 Task: Show
Action: Mouse moved to (886, 105)
Screenshot: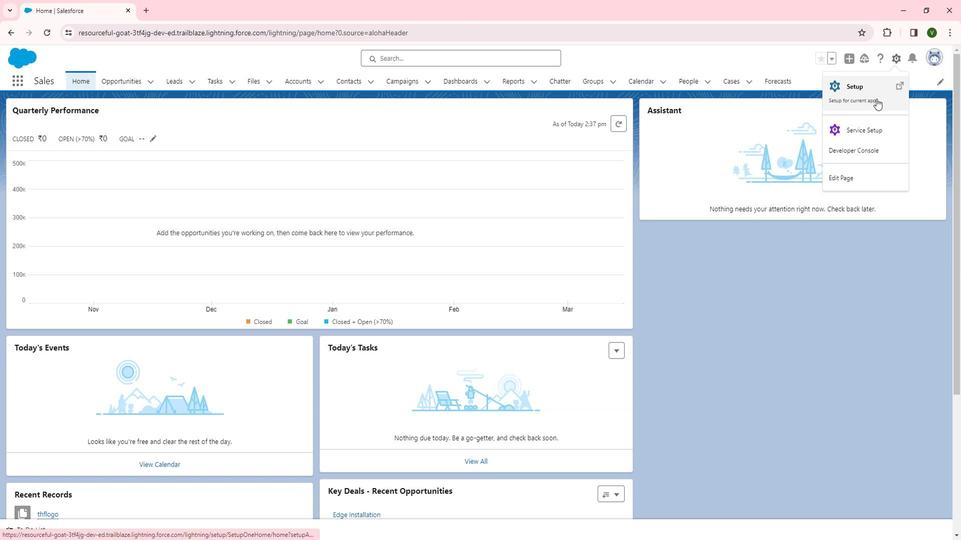 
Action: Mouse pressed left at (886, 105)
Screenshot: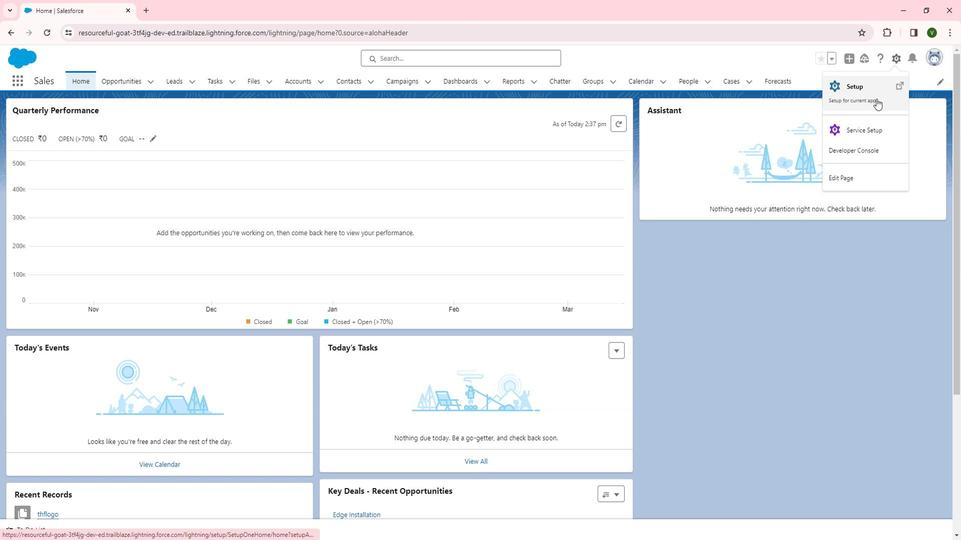 
Action: Mouse moved to (53, 369)
Screenshot: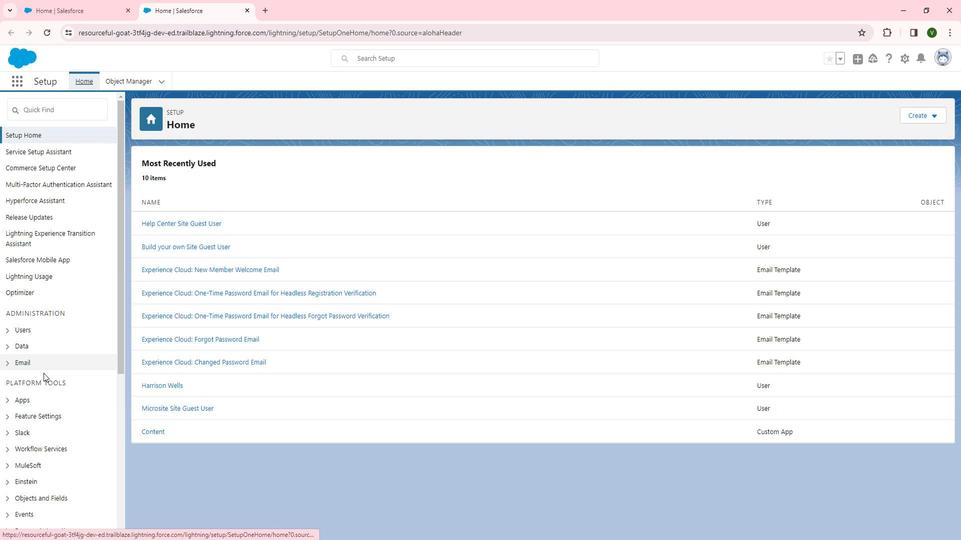 
Action: Mouse scrolled (53, 369) with delta (0, 0)
Screenshot: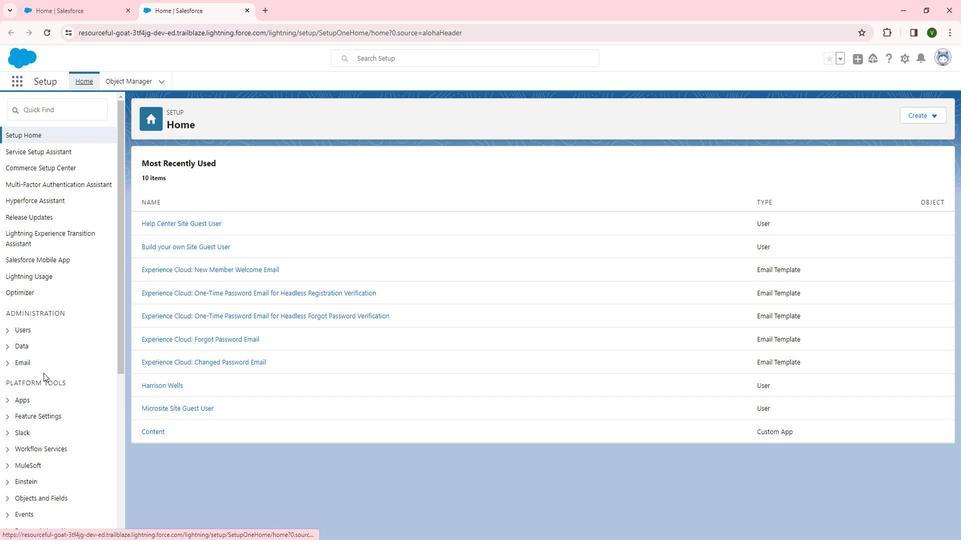 
Action: Mouse scrolled (53, 369) with delta (0, 0)
Screenshot: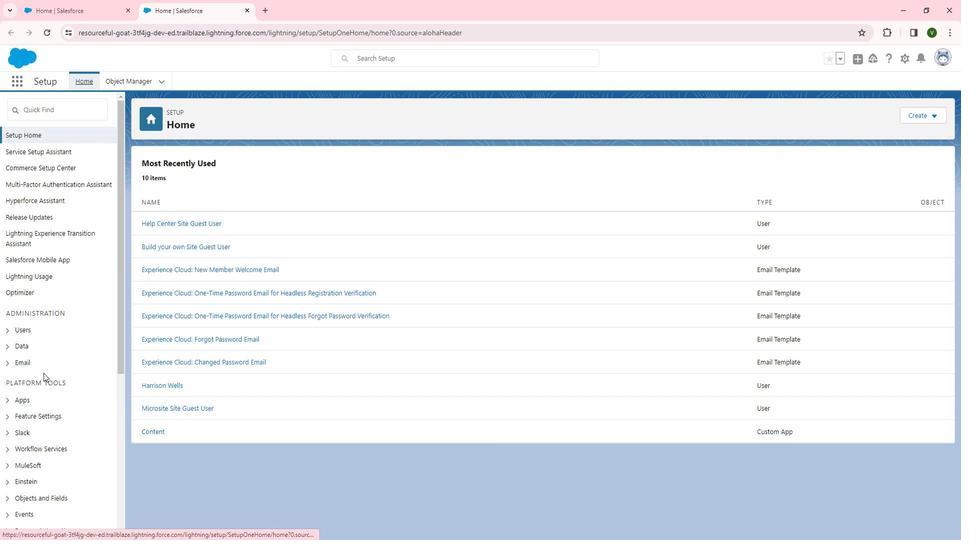 
Action: Mouse moved to (52, 310)
Screenshot: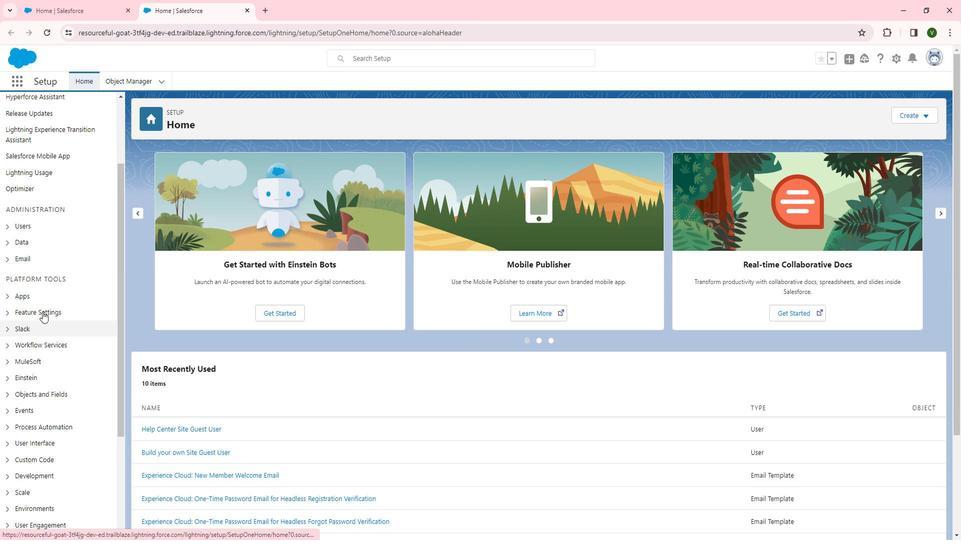 
Action: Mouse pressed left at (52, 310)
Screenshot: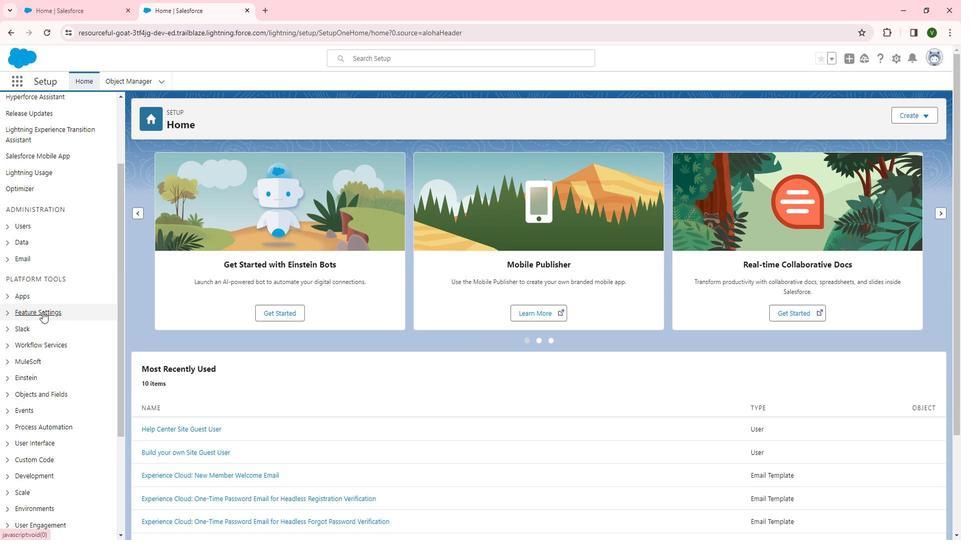 
Action: Mouse moved to (47, 345)
Screenshot: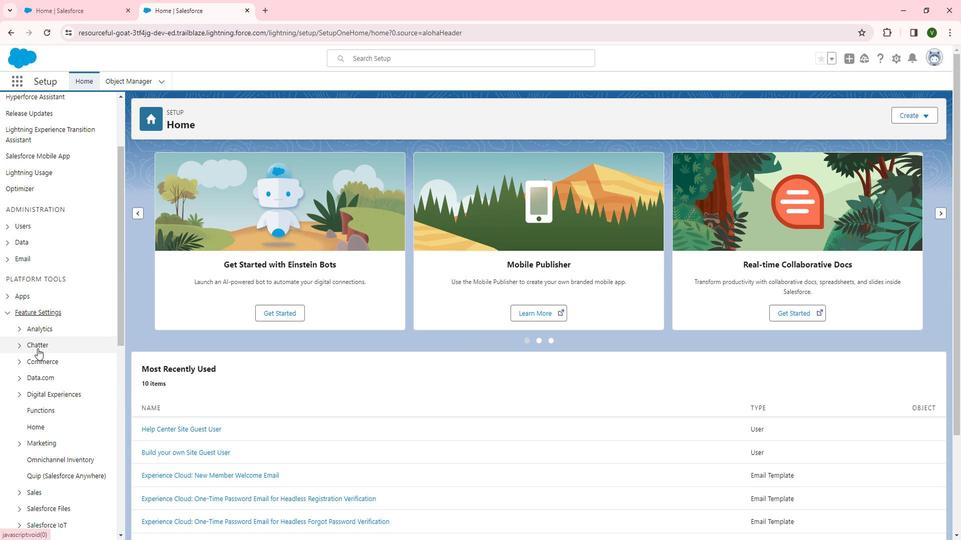 
Action: Mouse scrolled (47, 345) with delta (0, 0)
Screenshot: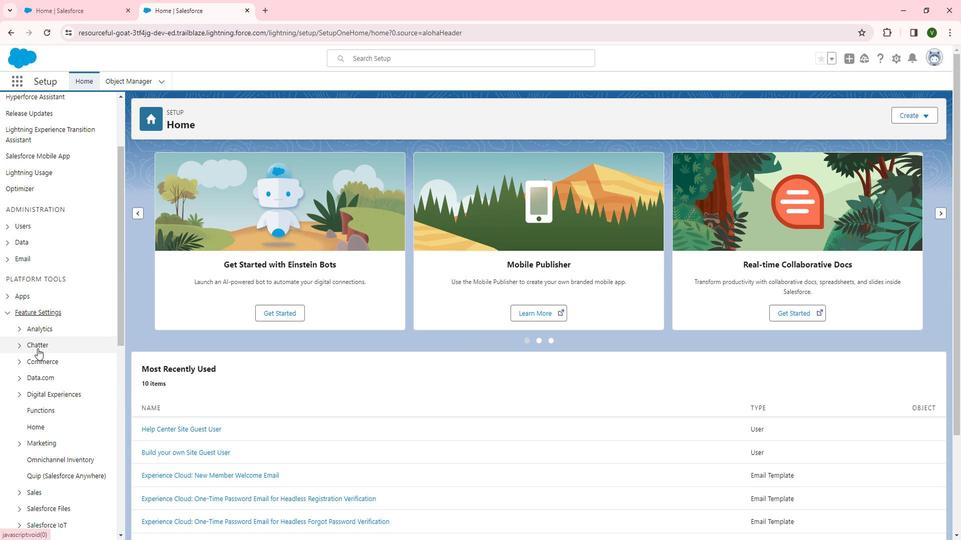 
Action: Mouse scrolled (47, 345) with delta (0, 0)
Screenshot: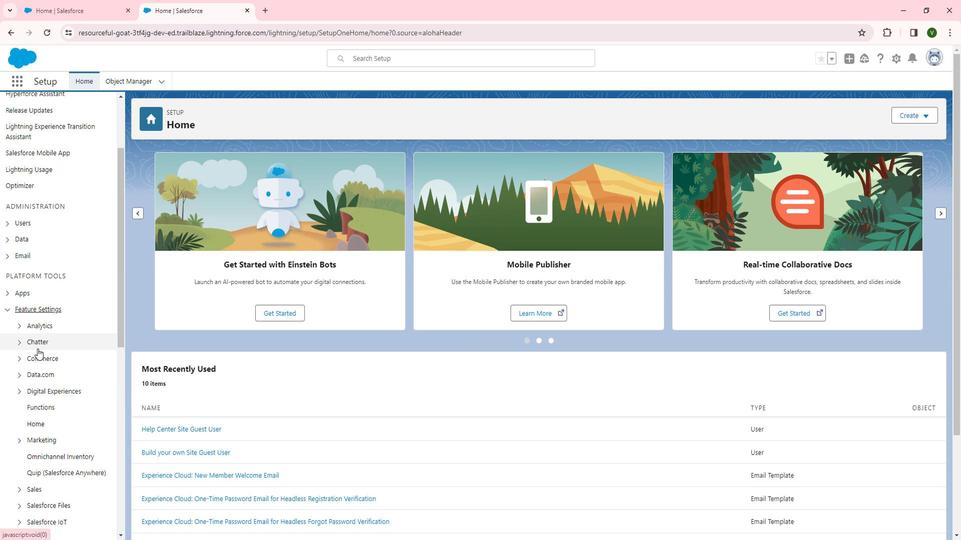 
Action: Mouse scrolled (47, 345) with delta (0, 0)
Screenshot: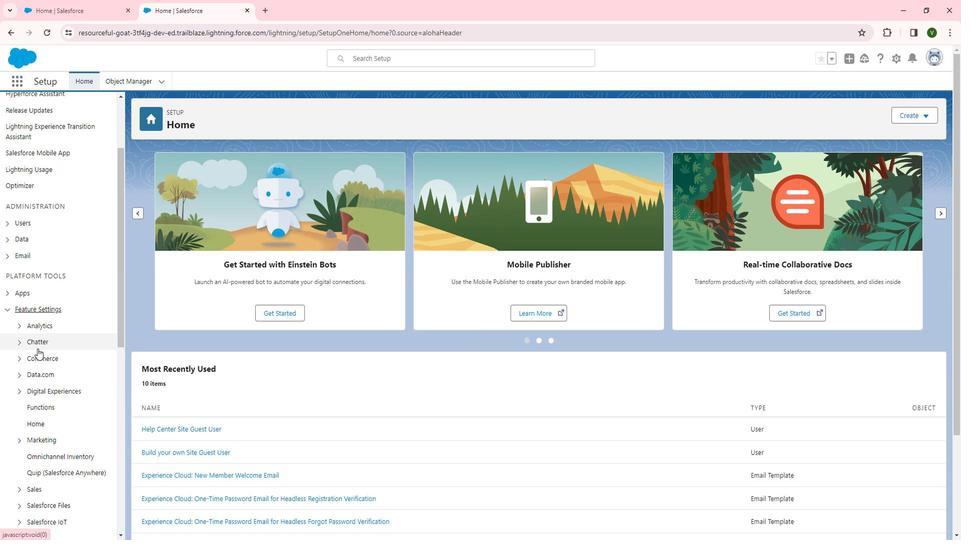 
Action: Mouse moved to (83, 237)
Screenshot: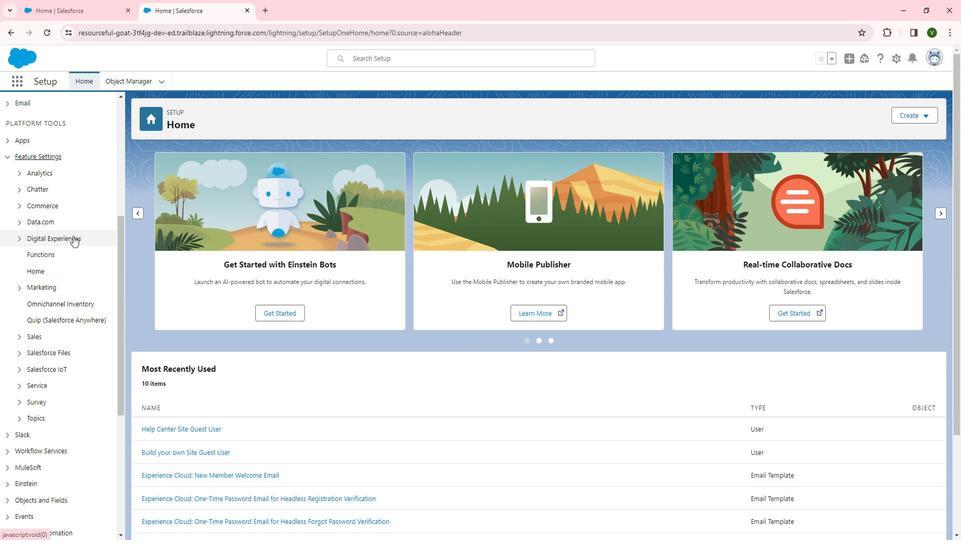 
Action: Mouse pressed left at (83, 237)
Screenshot: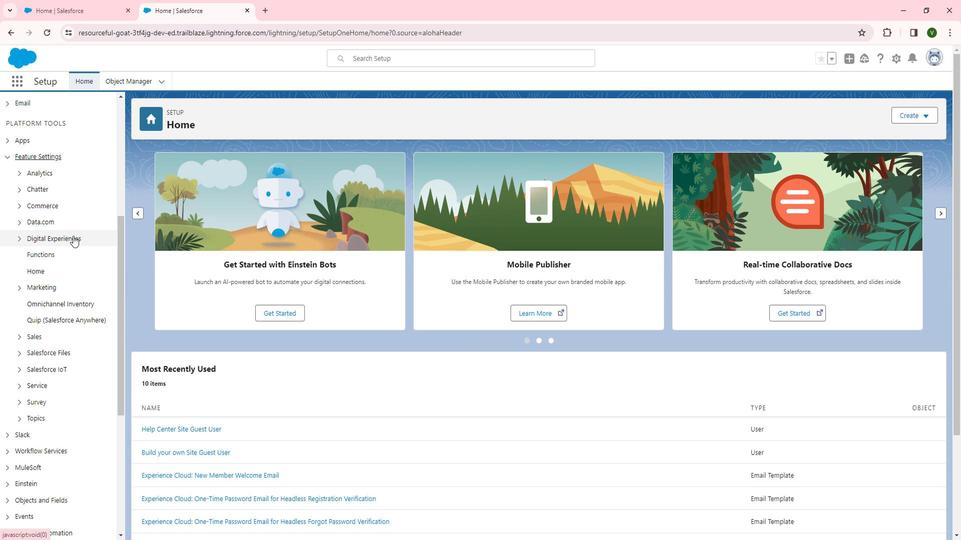 
Action: Mouse moved to (52, 253)
Screenshot: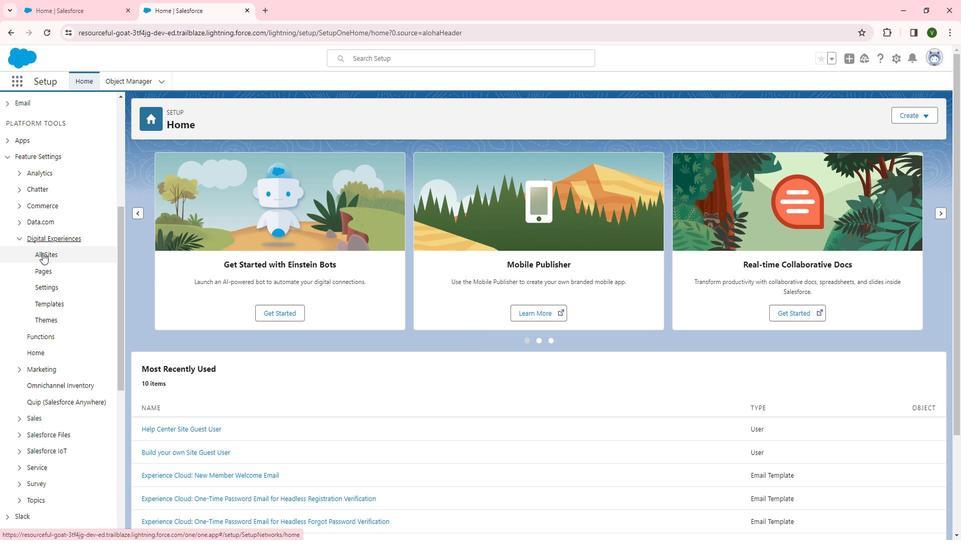 
Action: Mouse pressed left at (52, 253)
Screenshot: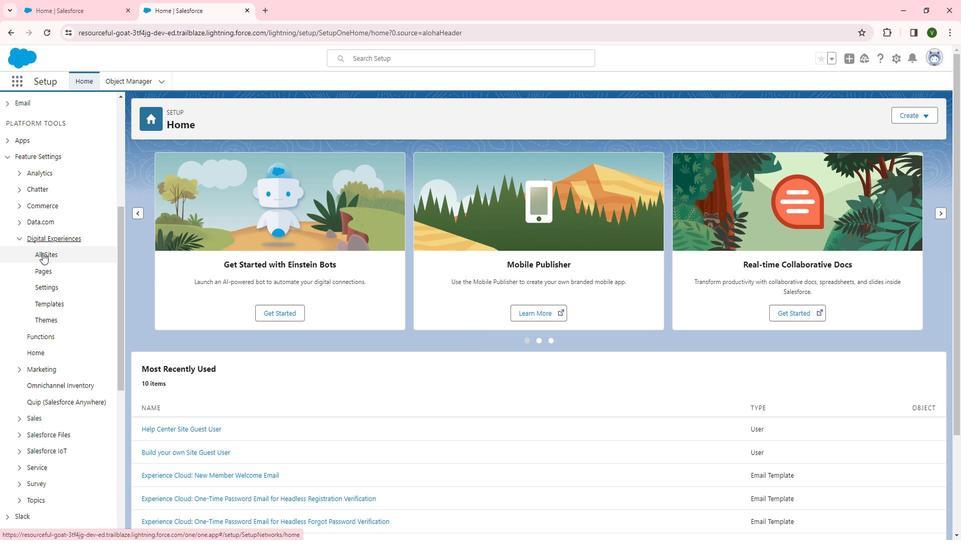 
Action: Mouse moved to (172, 266)
Screenshot: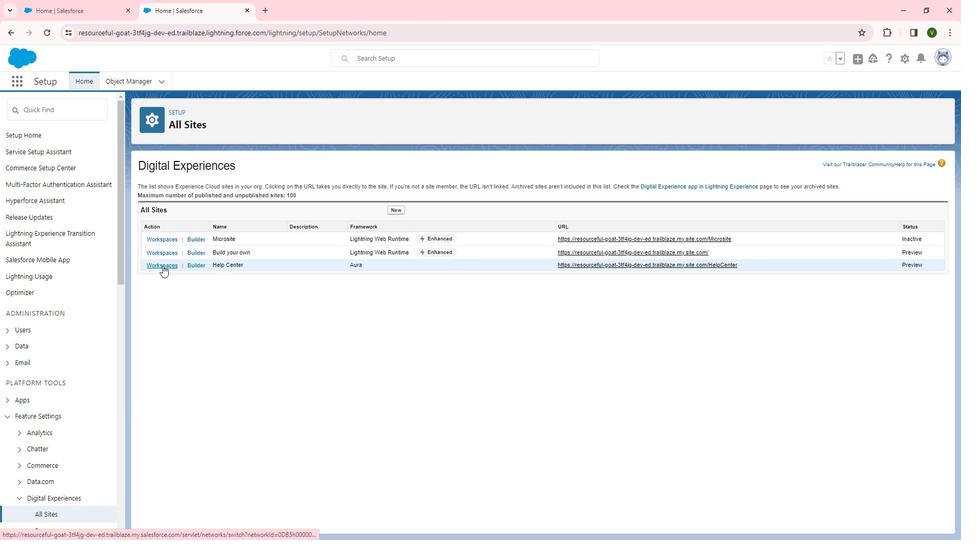 
Action: Mouse pressed left at (172, 266)
Screenshot: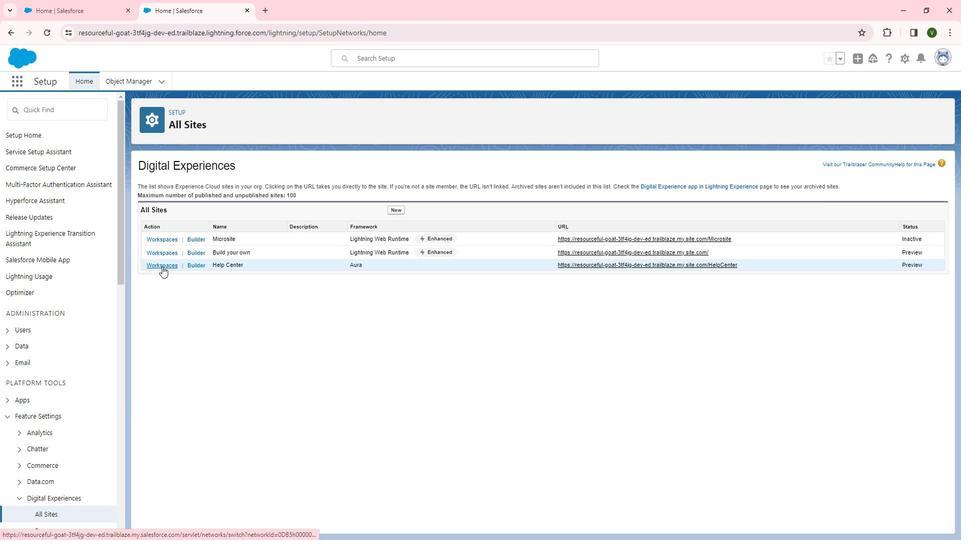 
Action: Mouse moved to (124, 219)
Screenshot: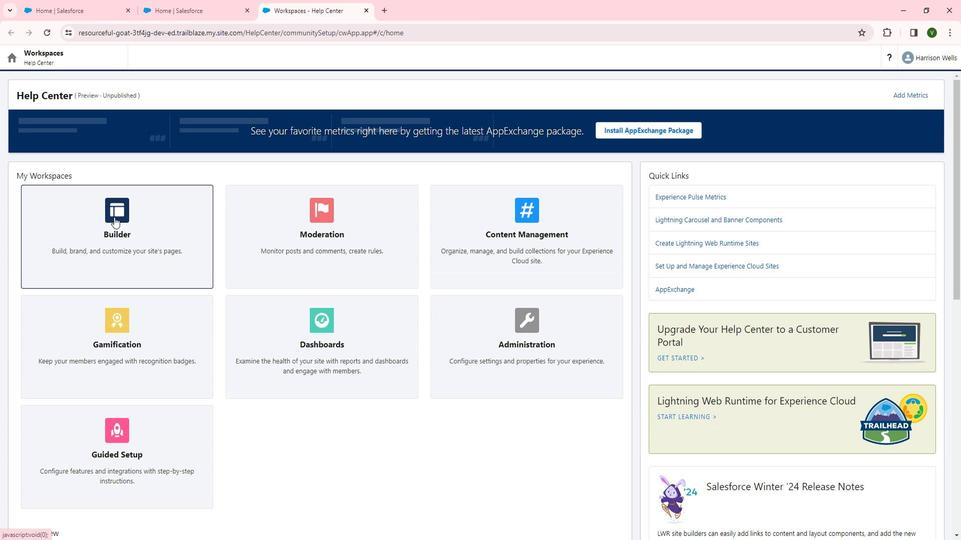 
Action: Mouse pressed left at (124, 219)
Screenshot: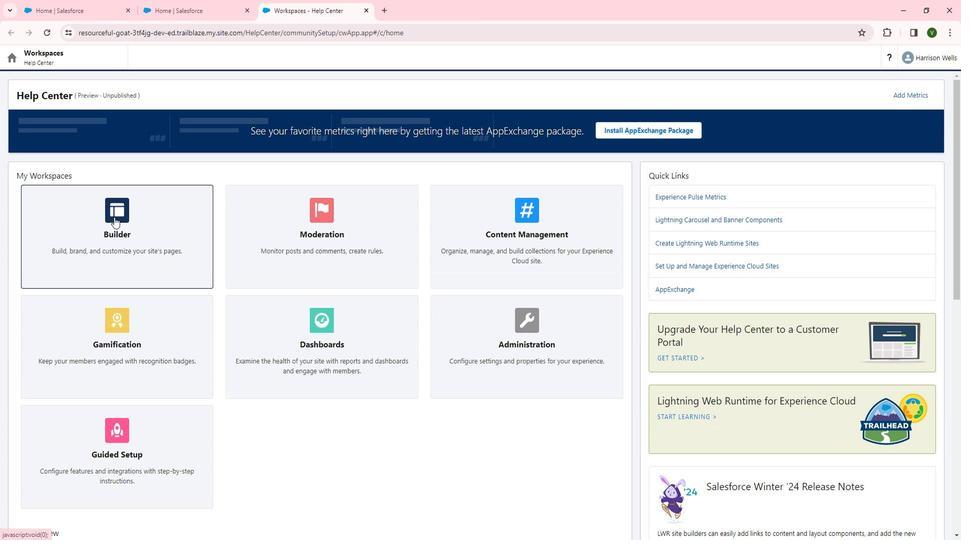 
Action: Mouse moved to (28, 176)
Screenshot: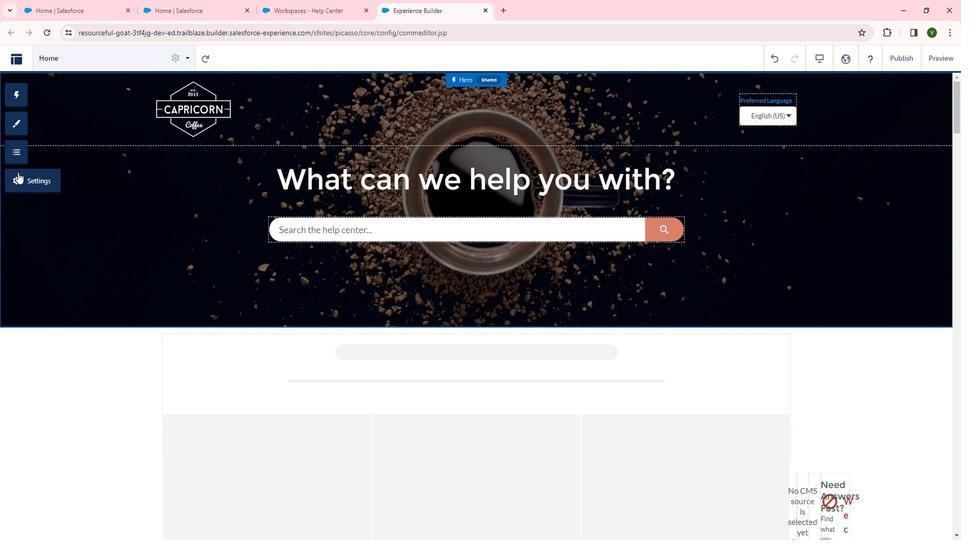 
Action: Mouse pressed left at (28, 176)
Screenshot: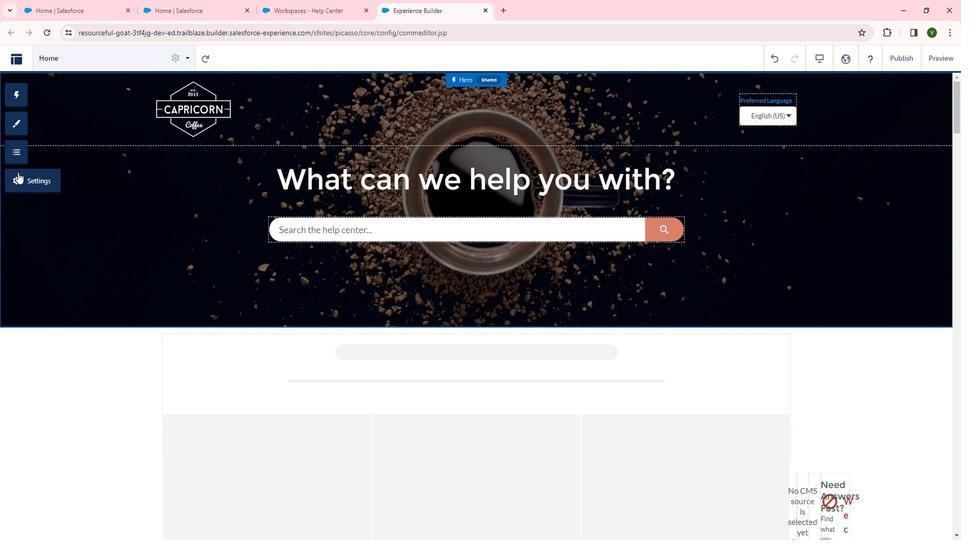 
Action: Mouse moved to (61, 254)
Screenshot: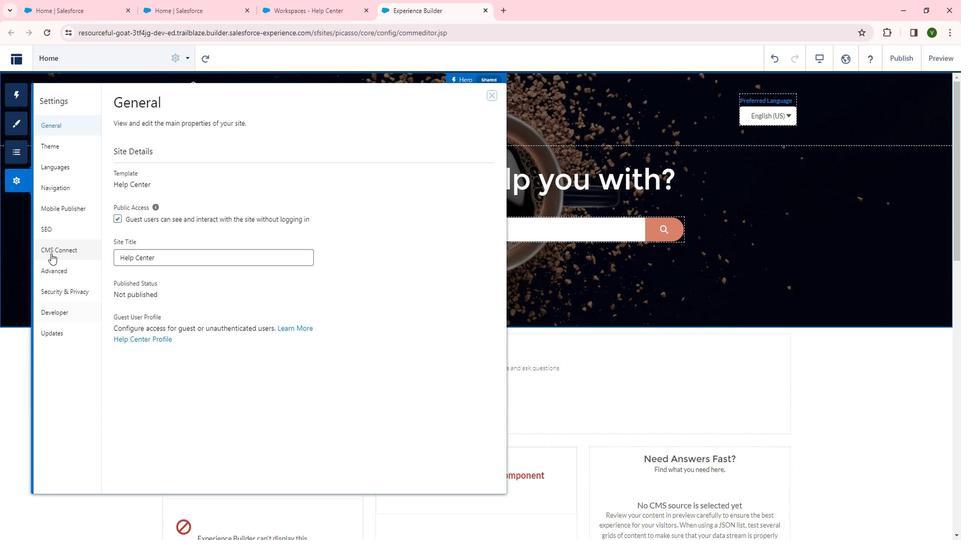 
Action: Mouse pressed left at (61, 254)
Screenshot: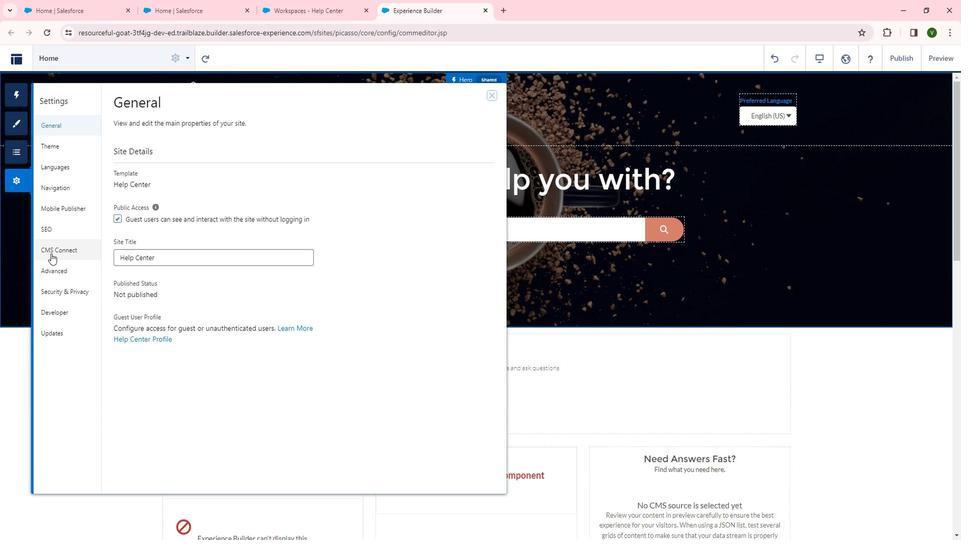 
